 Task: Create a sub task System Test and UAT for the task  Improve error handling and reporting in the app in the project TrueLine , assign it to team member softage.6@softage.net and update the status of the sub task to  On Track  , set the priority of the sub task to Low.
Action: Mouse moved to (51, 502)
Screenshot: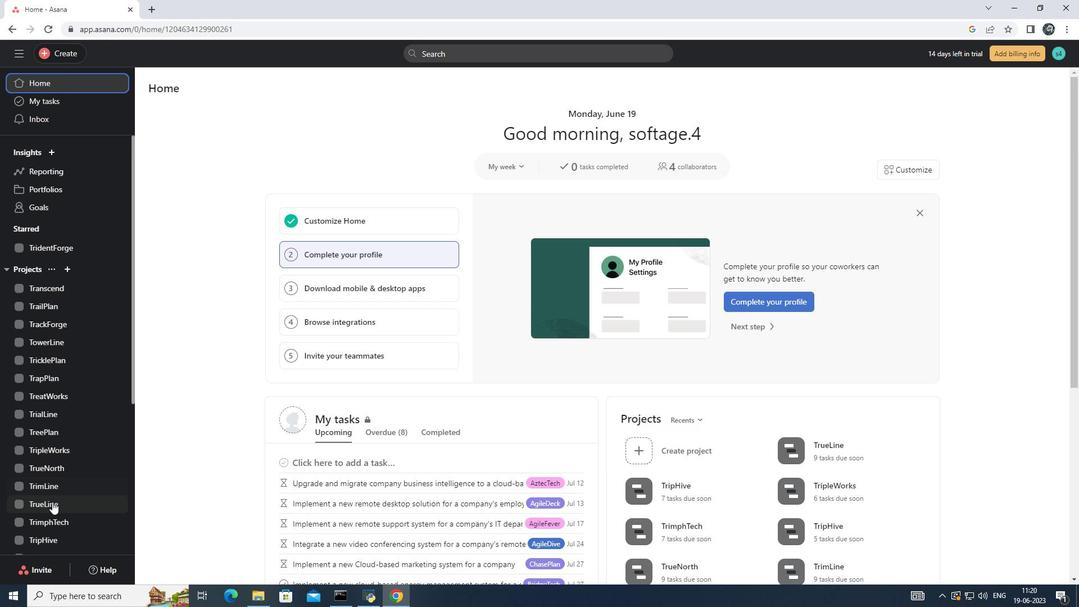 
Action: Mouse pressed left at (51, 502)
Screenshot: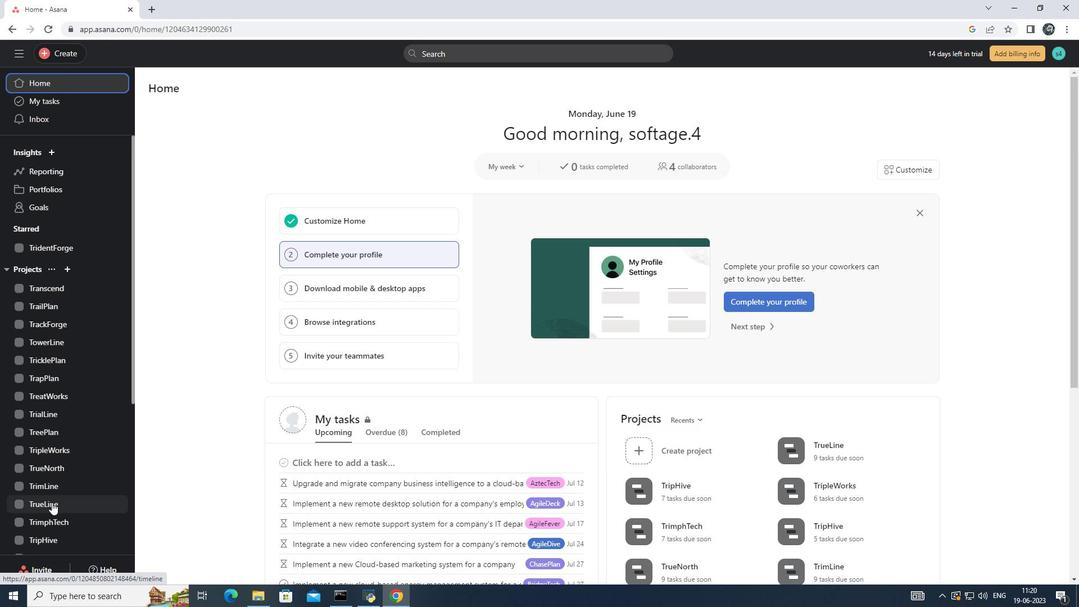 
Action: Mouse moved to (465, 266)
Screenshot: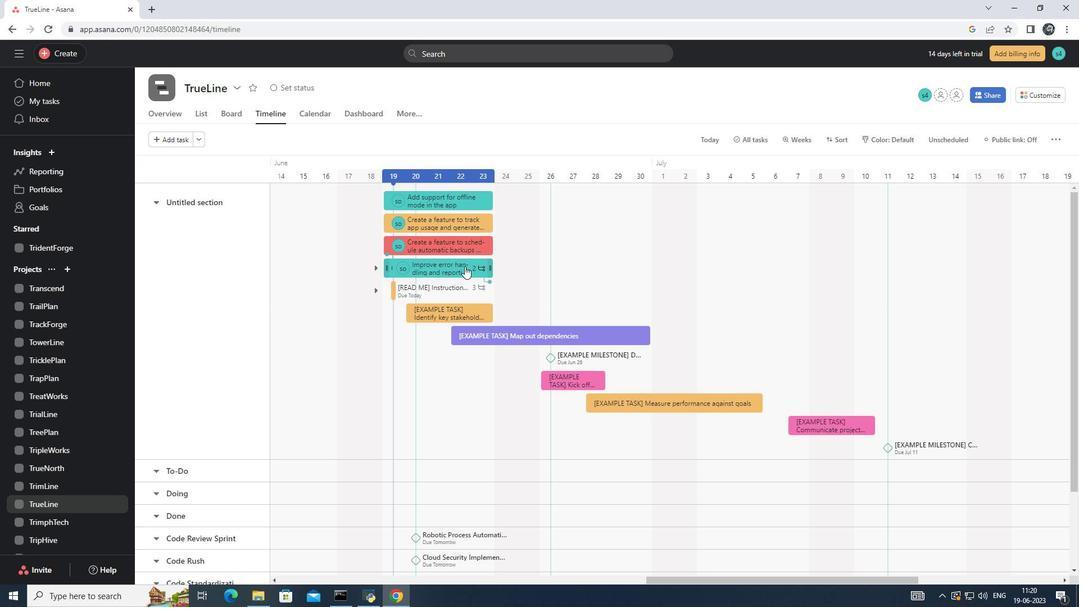
Action: Mouse pressed left at (465, 266)
Screenshot: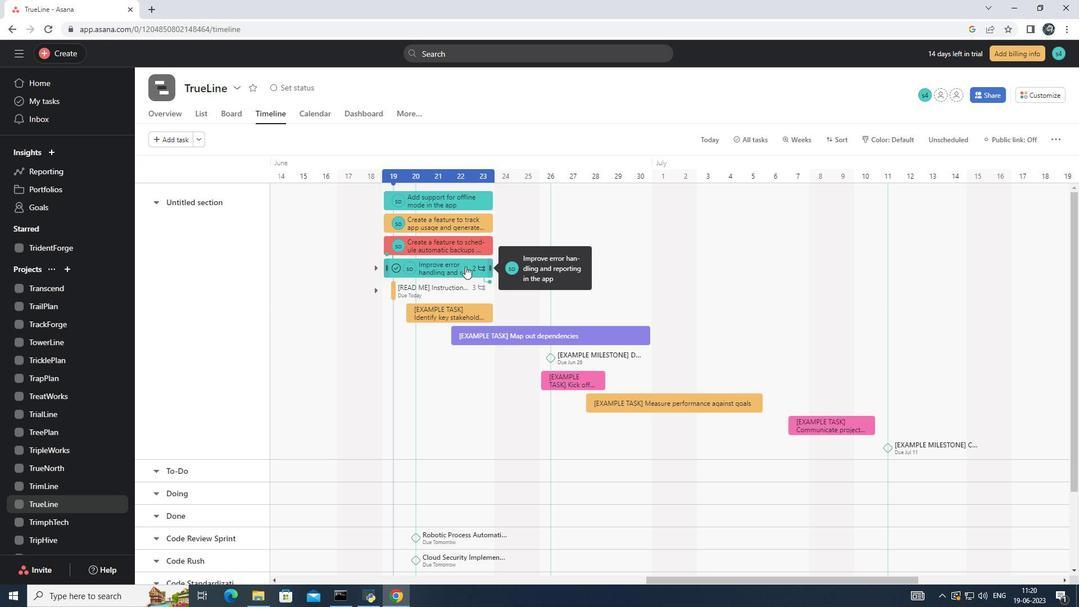 
Action: Mouse moved to (793, 290)
Screenshot: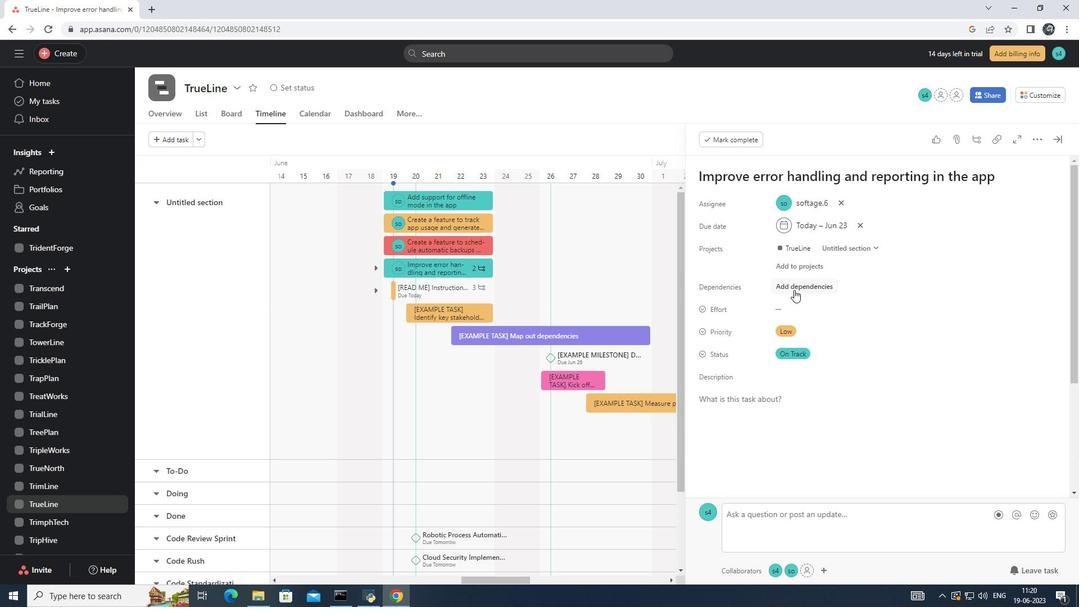 
Action: Mouse scrolled (793, 289) with delta (0, 0)
Screenshot: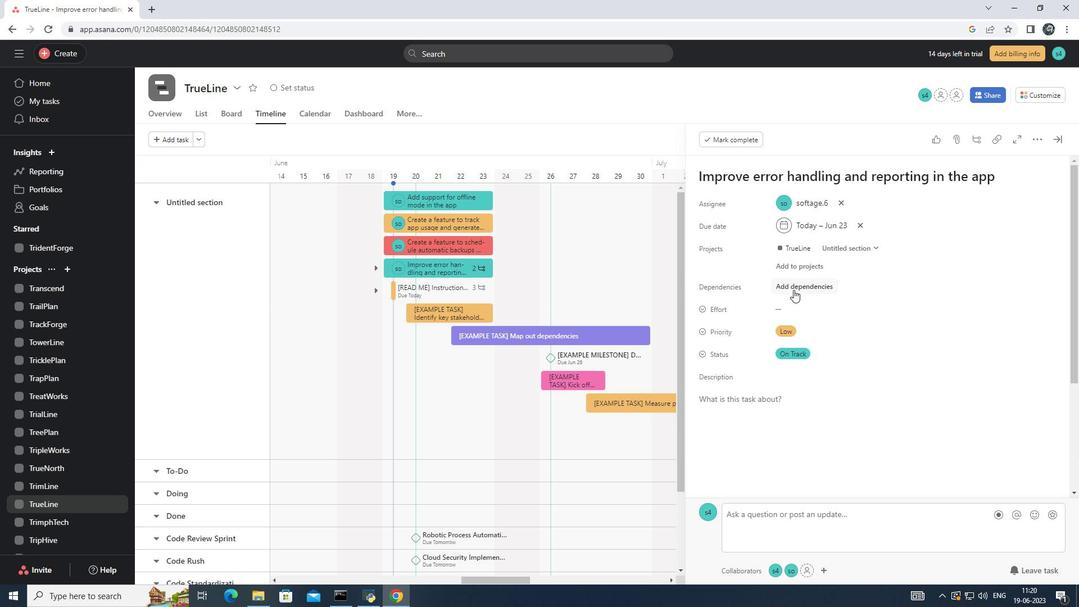 
Action: Mouse scrolled (793, 289) with delta (0, 0)
Screenshot: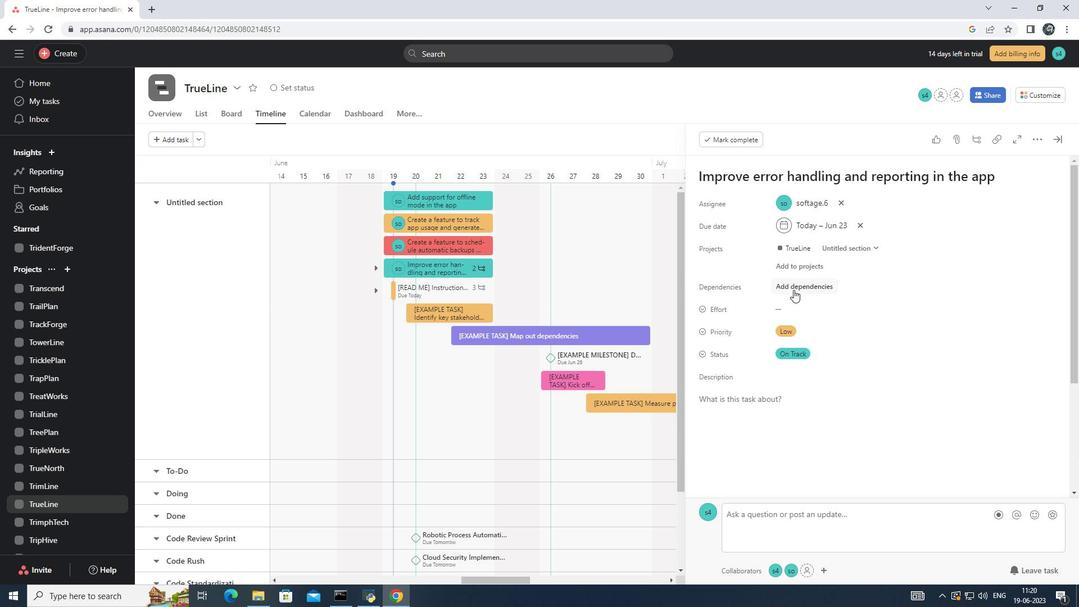 
Action: Mouse scrolled (793, 289) with delta (0, 0)
Screenshot: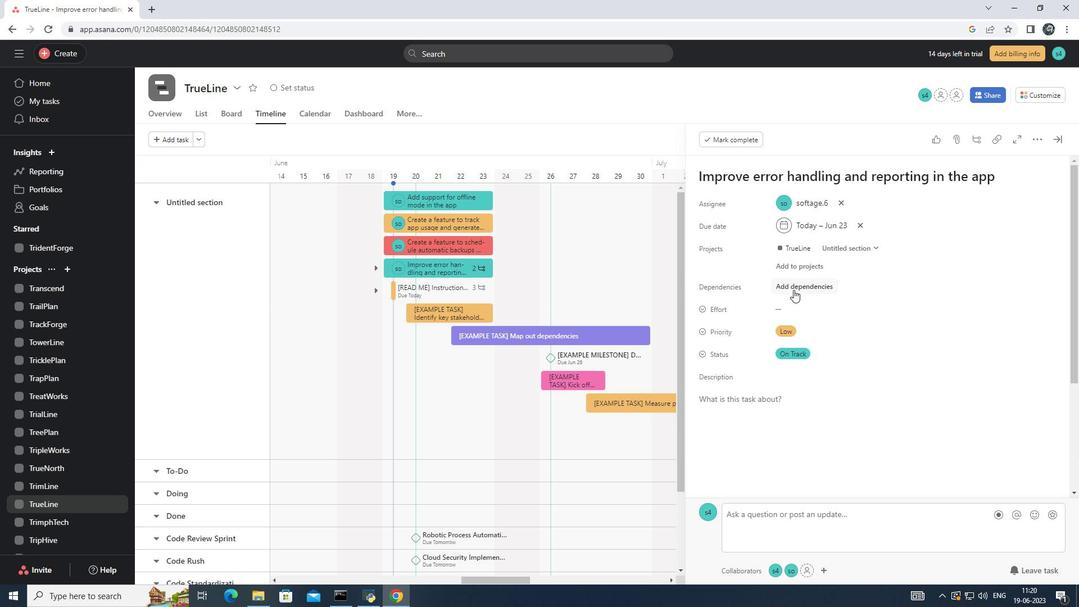 
Action: Mouse scrolled (793, 289) with delta (0, 0)
Screenshot: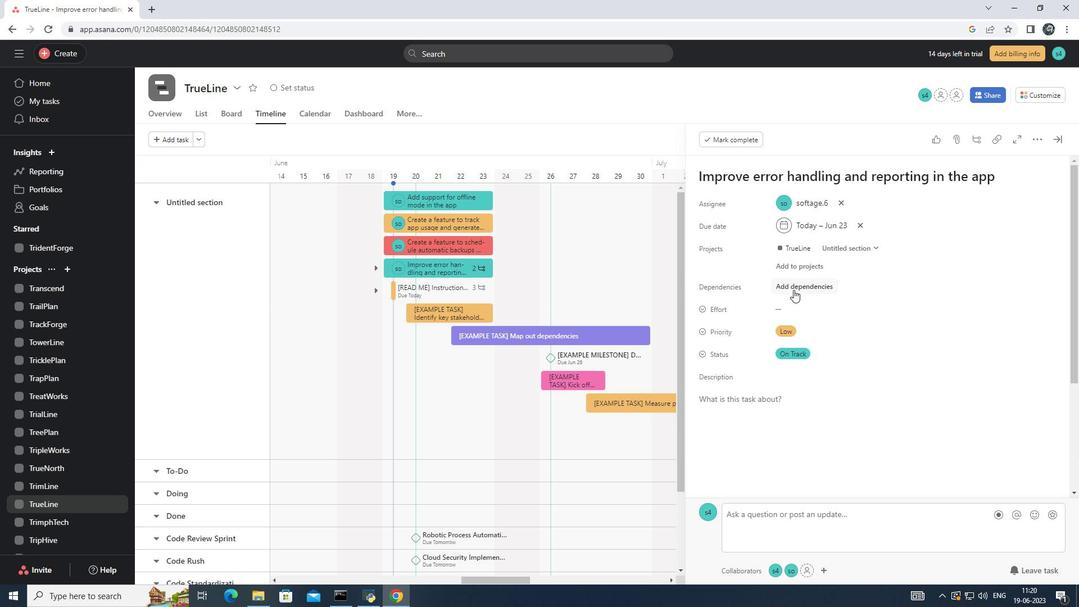 
Action: Mouse moved to (716, 406)
Screenshot: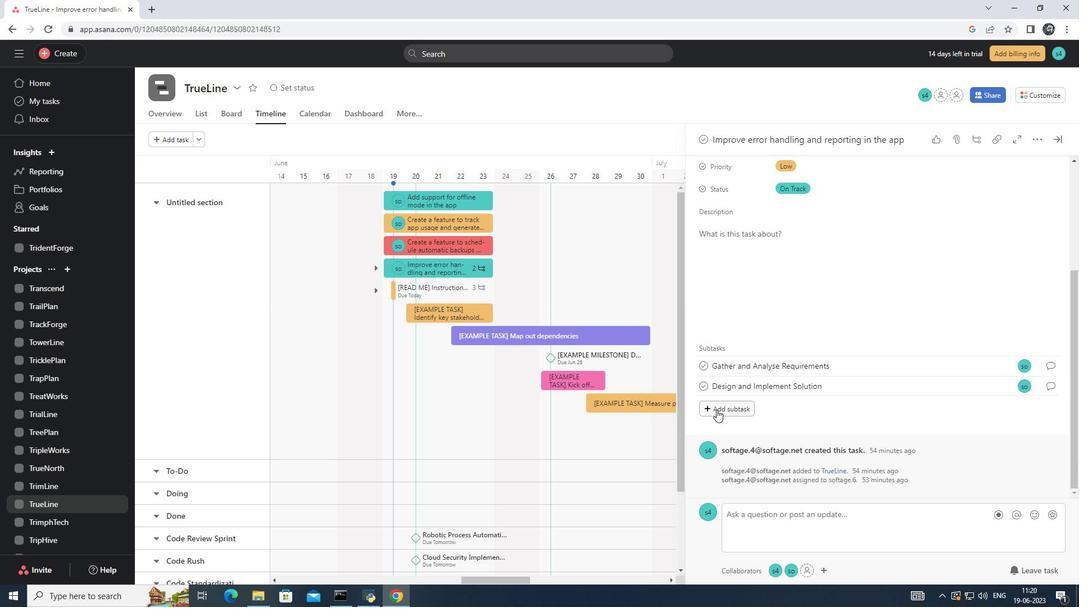 
Action: Mouse pressed left at (716, 406)
Screenshot: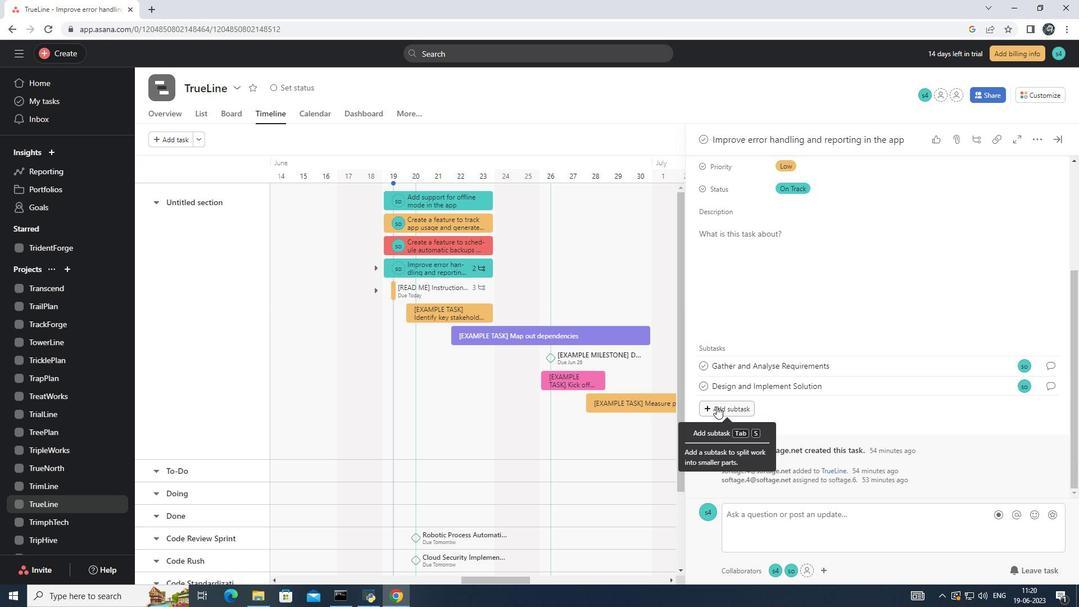 
Action: Mouse moved to (719, 382)
Screenshot: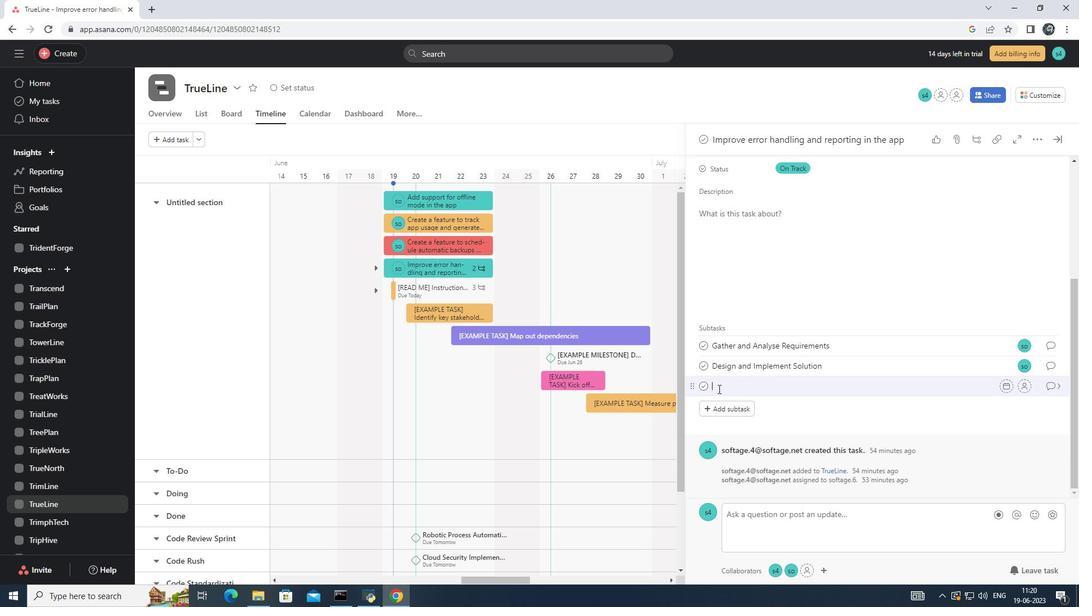
Action: Key pressed <Key.shift>System<Key.space><Key.shift>Test<Key.space>and<Key.space><Key.shift>UAT
Screenshot: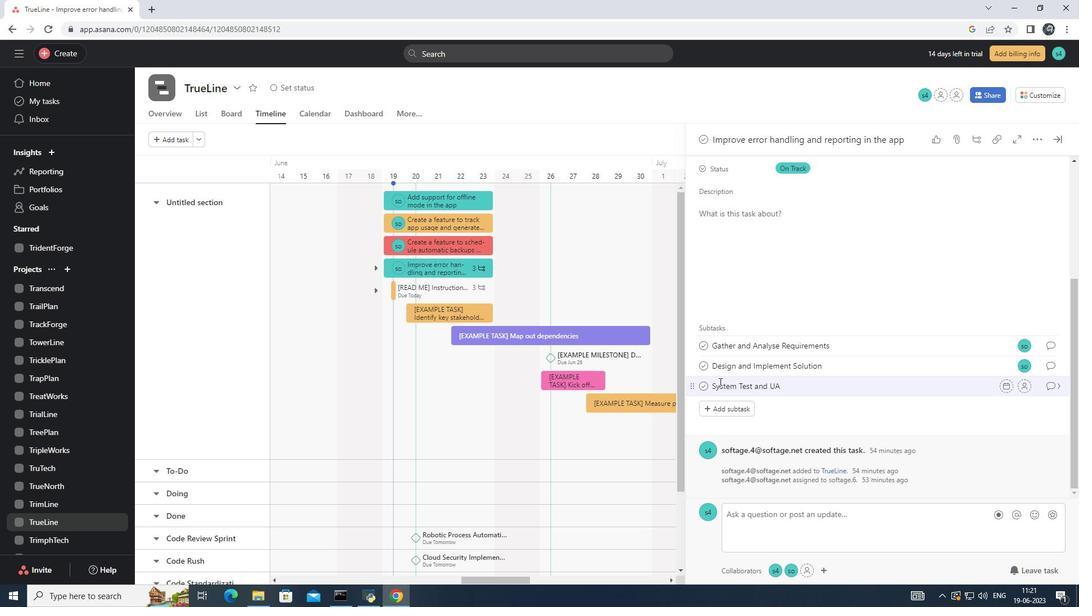 
Action: Mouse moved to (1027, 387)
Screenshot: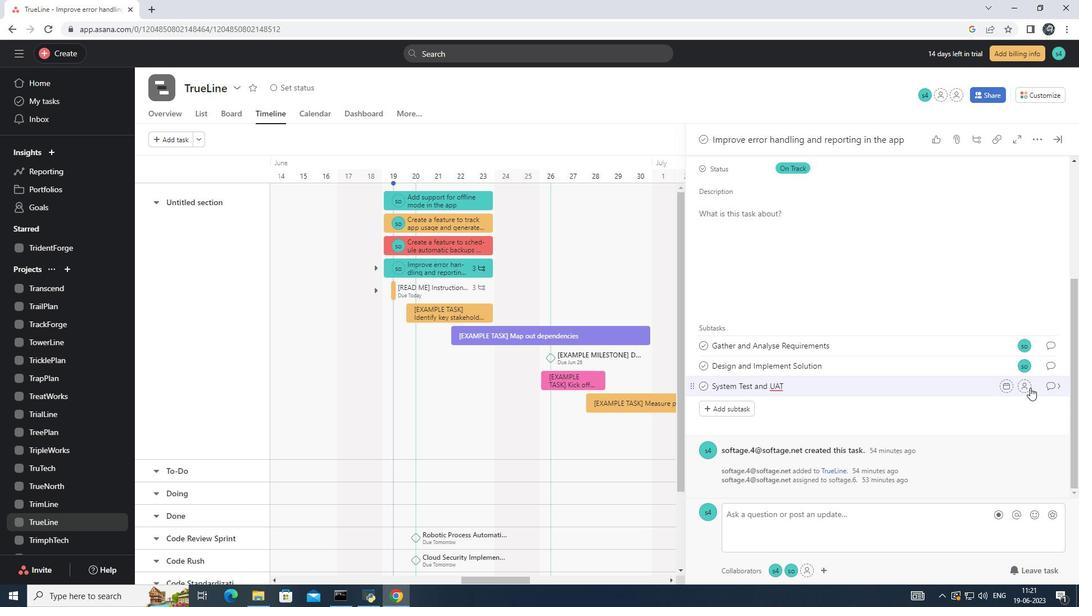 
Action: Mouse pressed left at (1027, 387)
Screenshot: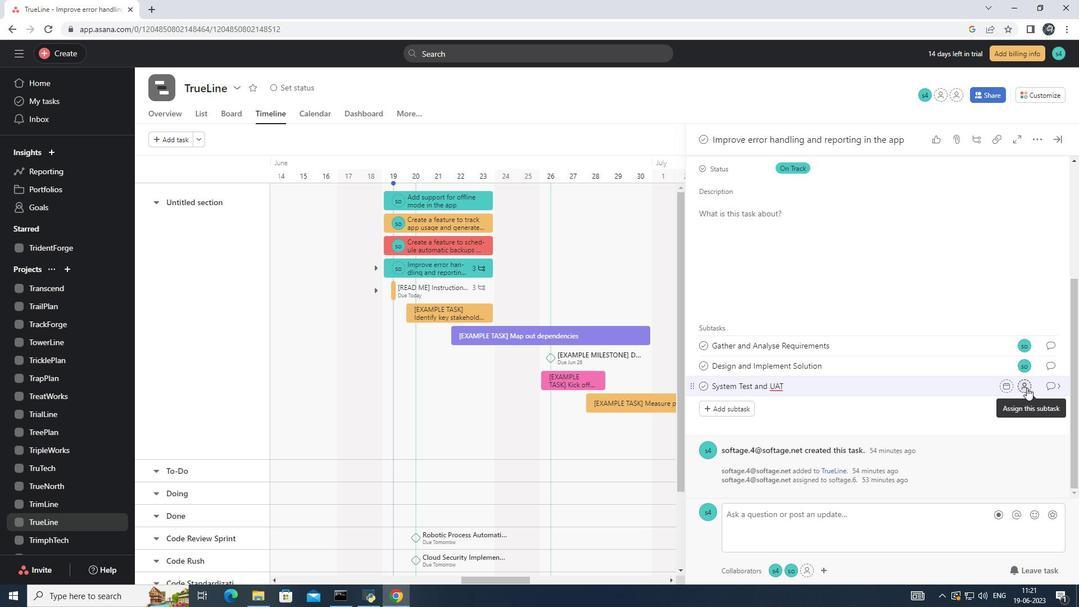 
Action: Mouse moved to (855, 430)
Screenshot: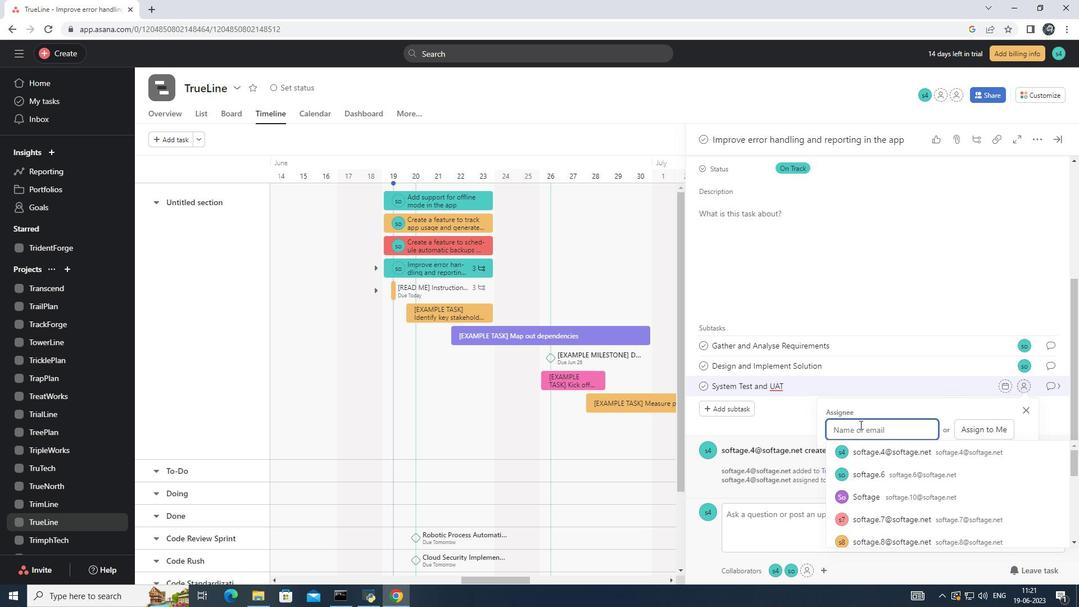 
Action: Key pressed softage.net<Key.shift>@softage.net<Key.enter>
Screenshot: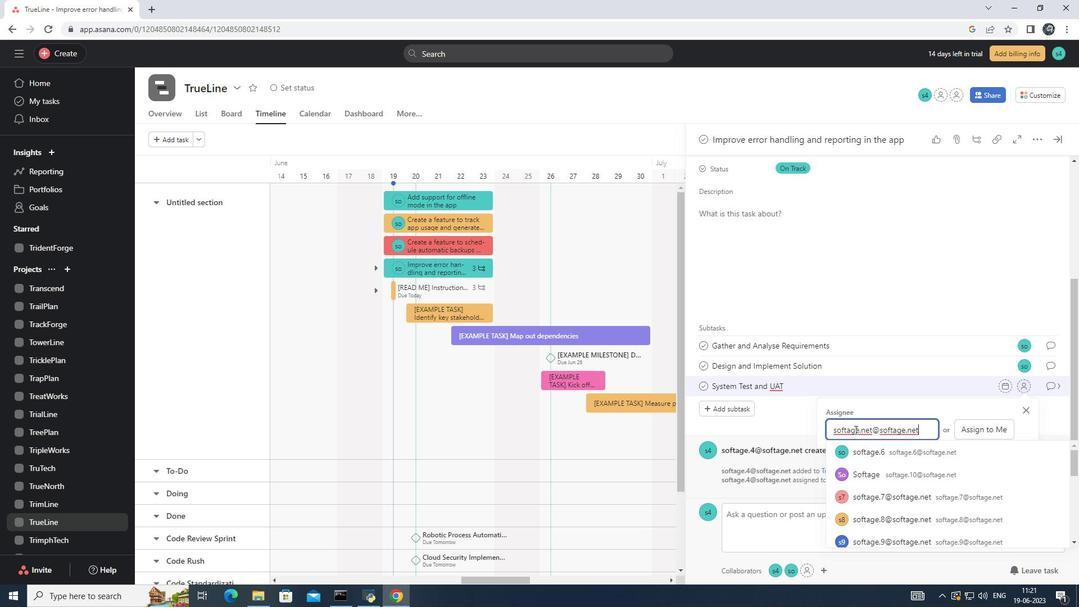 
Action: Mouse moved to (1061, 384)
Screenshot: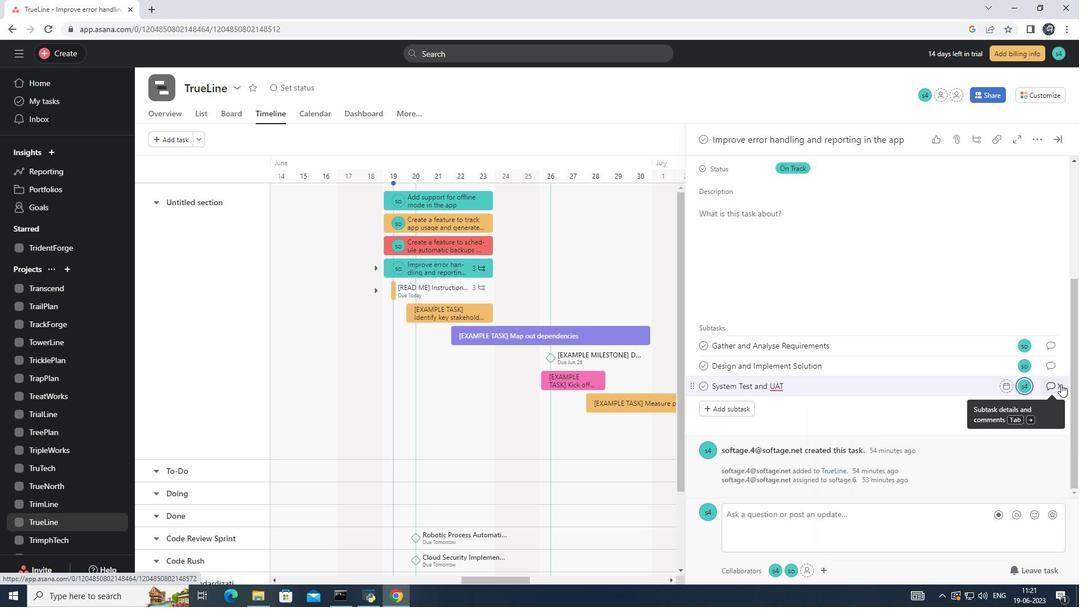 
Action: Mouse pressed left at (1061, 384)
Screenshot: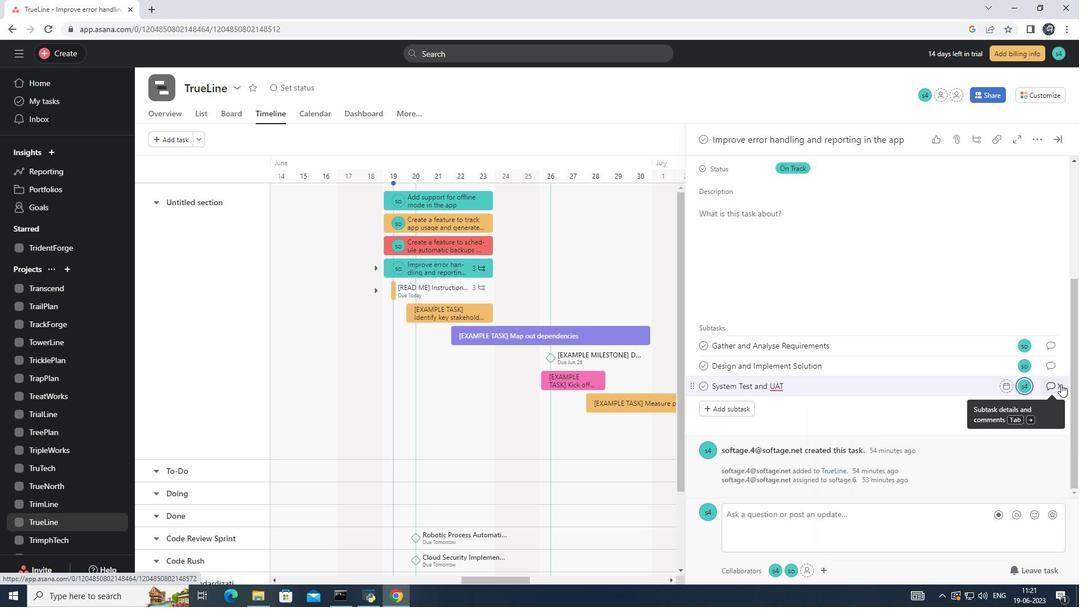 
Action: Mouse moved to (731, 296)
Screenshot: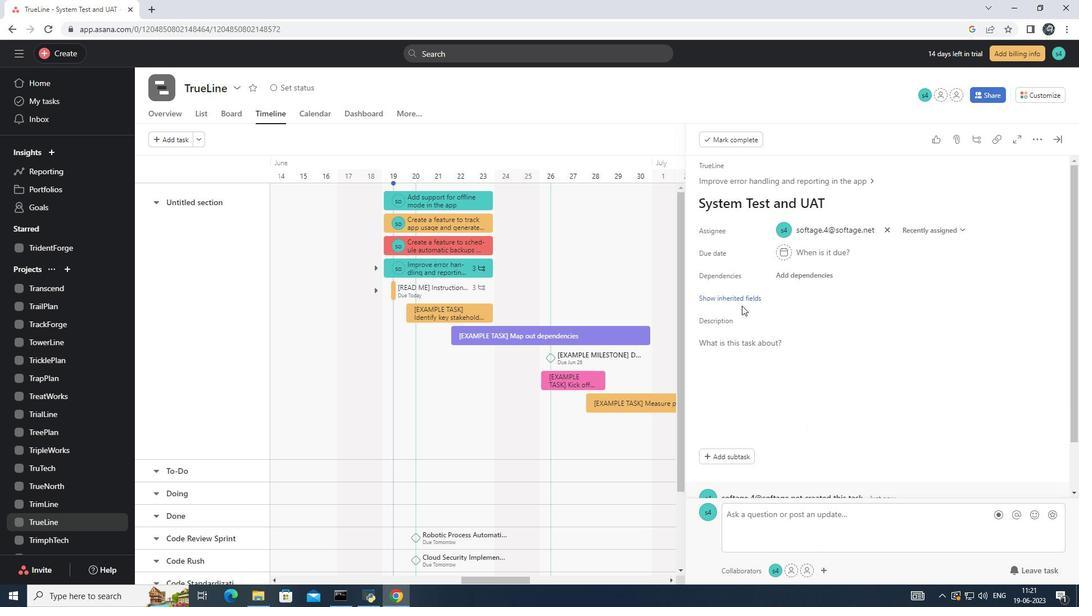 
Action: Mouse pressed left at (731, 296)
Screenshot: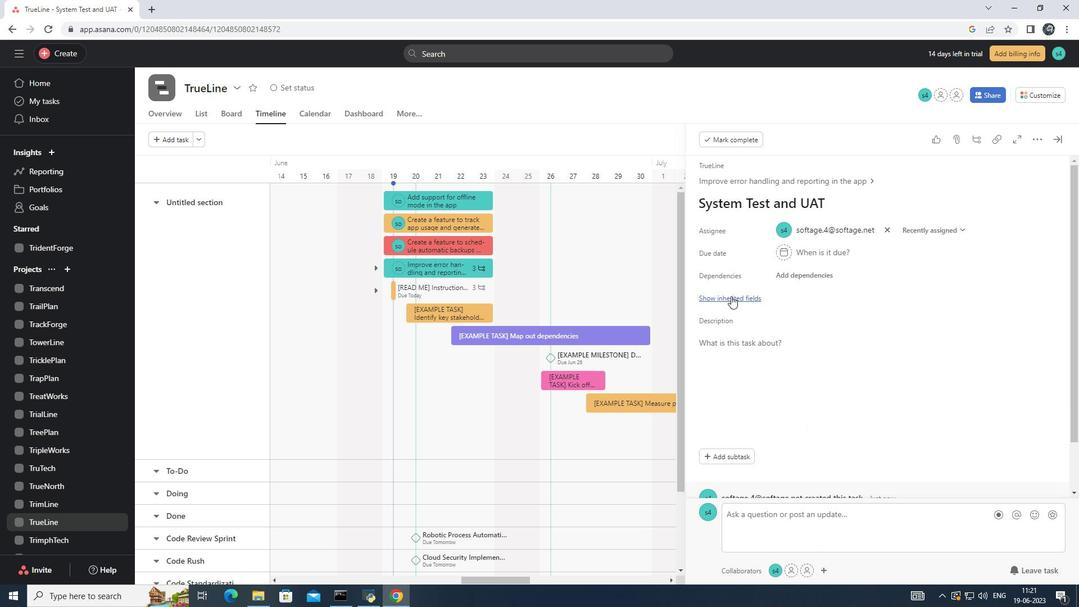 
Action: Mouse moved to (812, 368)
Screenshot: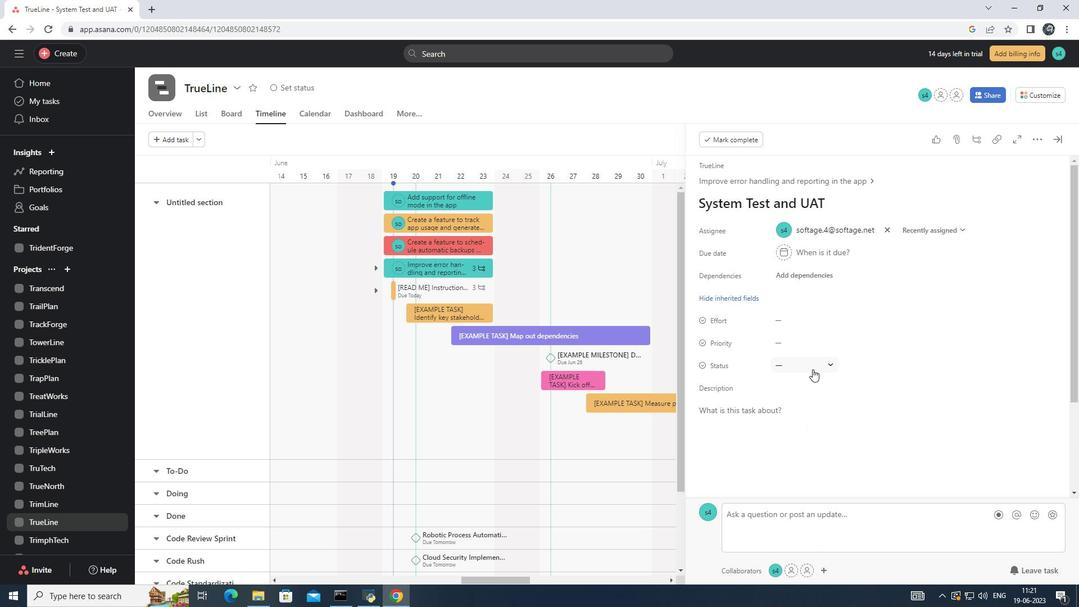 
Action: Mouse pressed left at (812, 368)
Screenshot: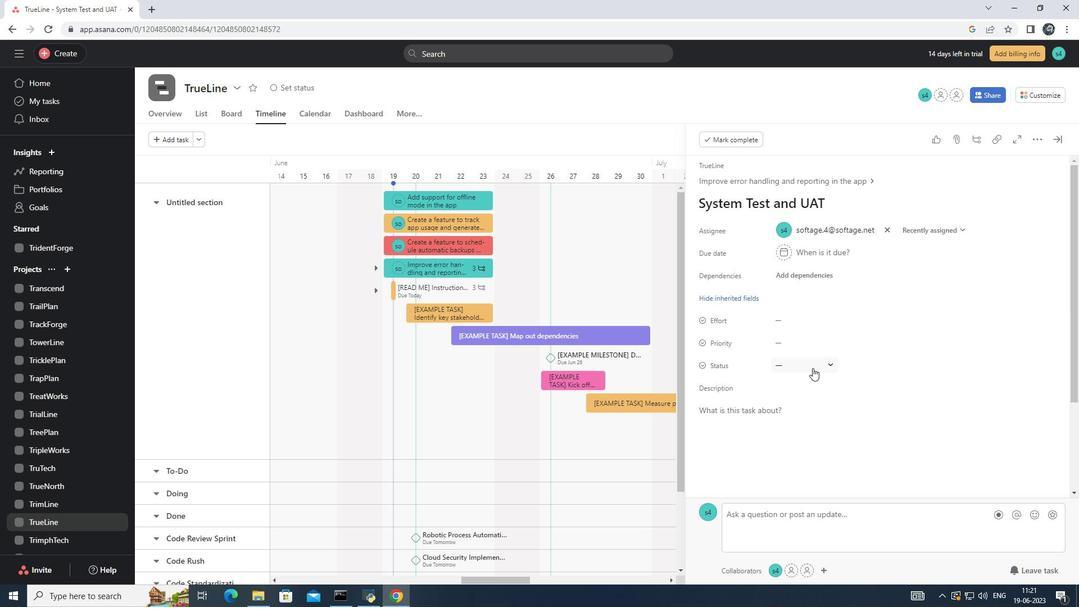 
Action: Mouse moved to (844, 405)
Screenshot: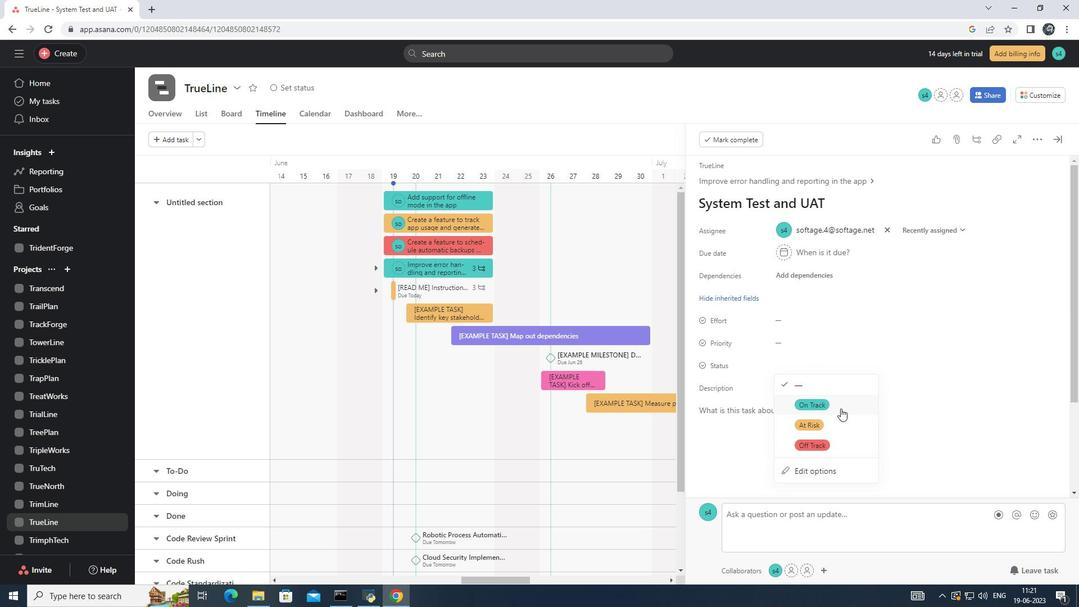 
Action: Mouse pressed left at (844, 405)
Screenshot: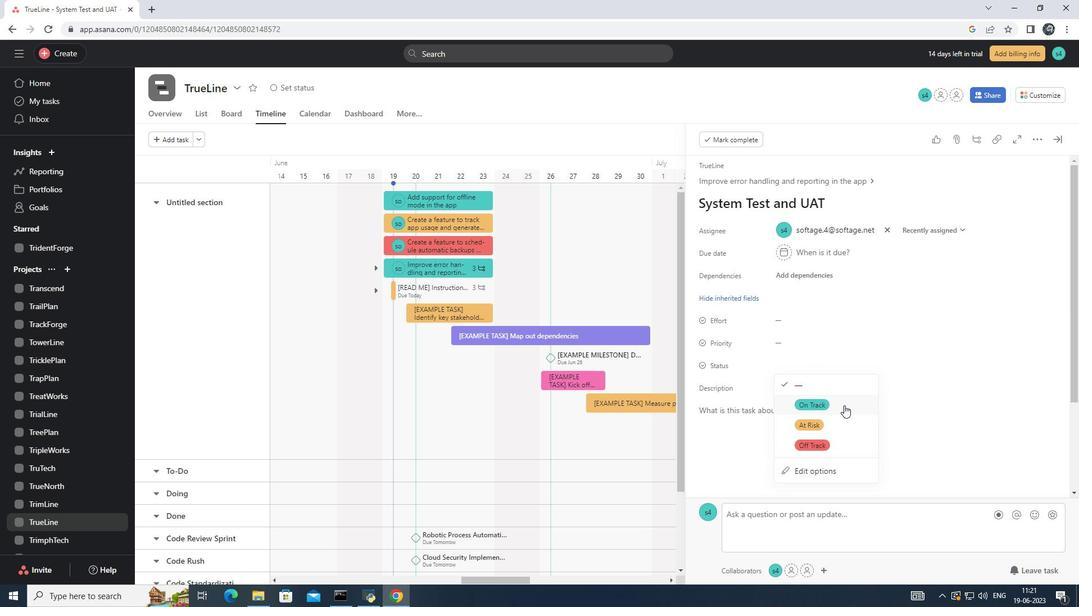 
Action: Mouse moved to (805, 340)
Screenshot: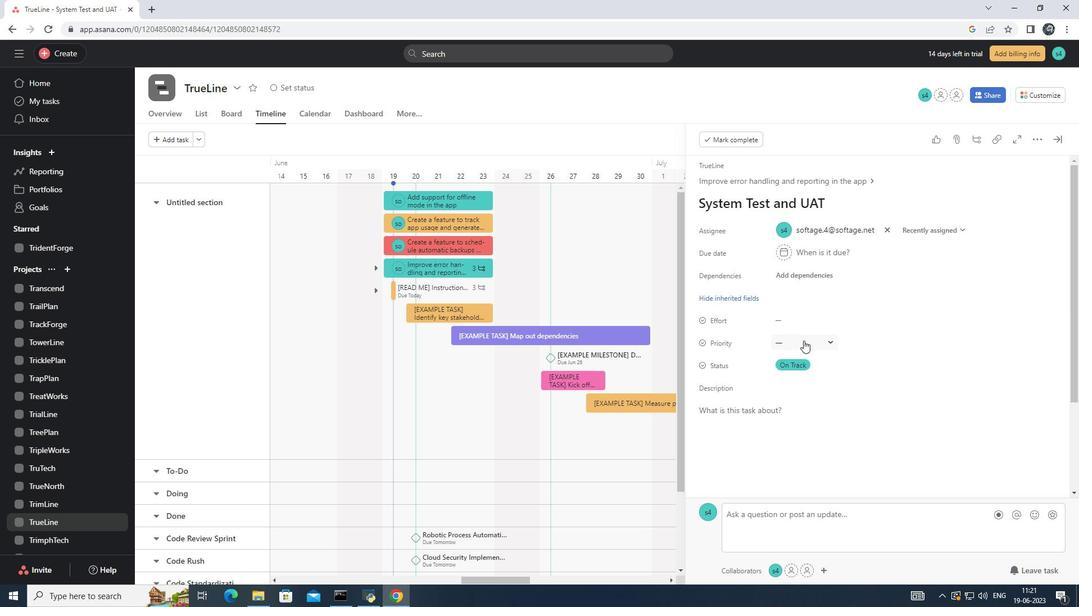 
Action: Mouse pressed left at (805, 340)
Screenshot: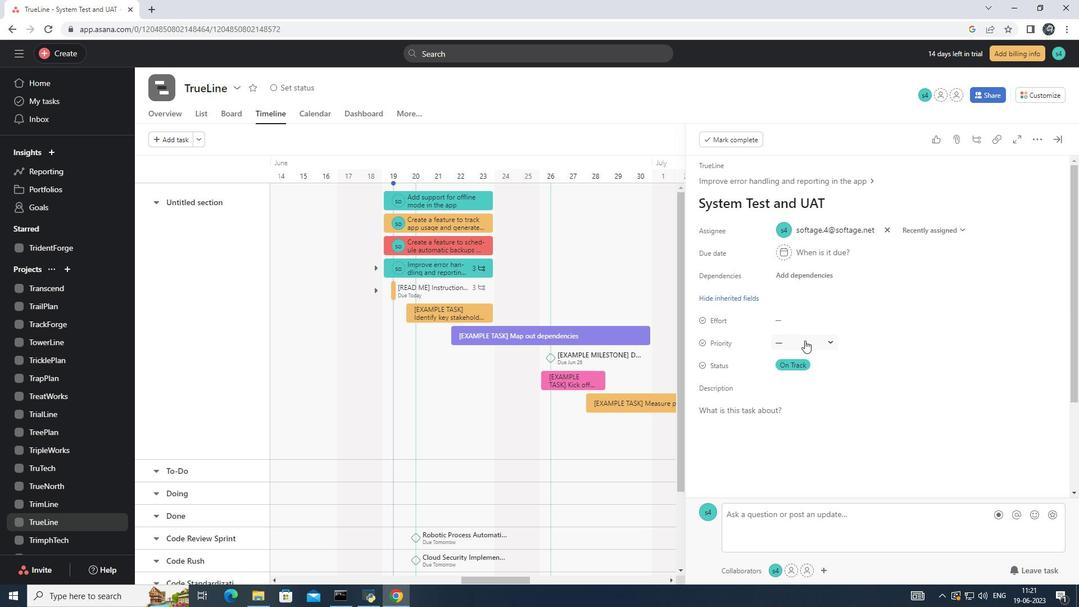 
Action: Mouse moved to (840, 421)
Screenshot: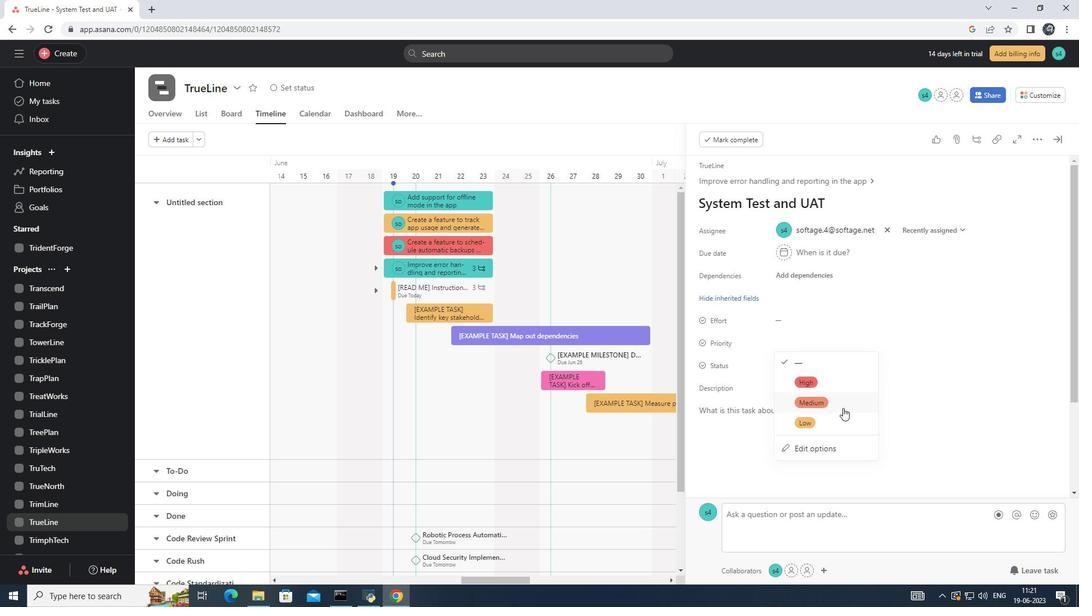 
Action: Mouse pressed left at (840, 421)
Screenshot: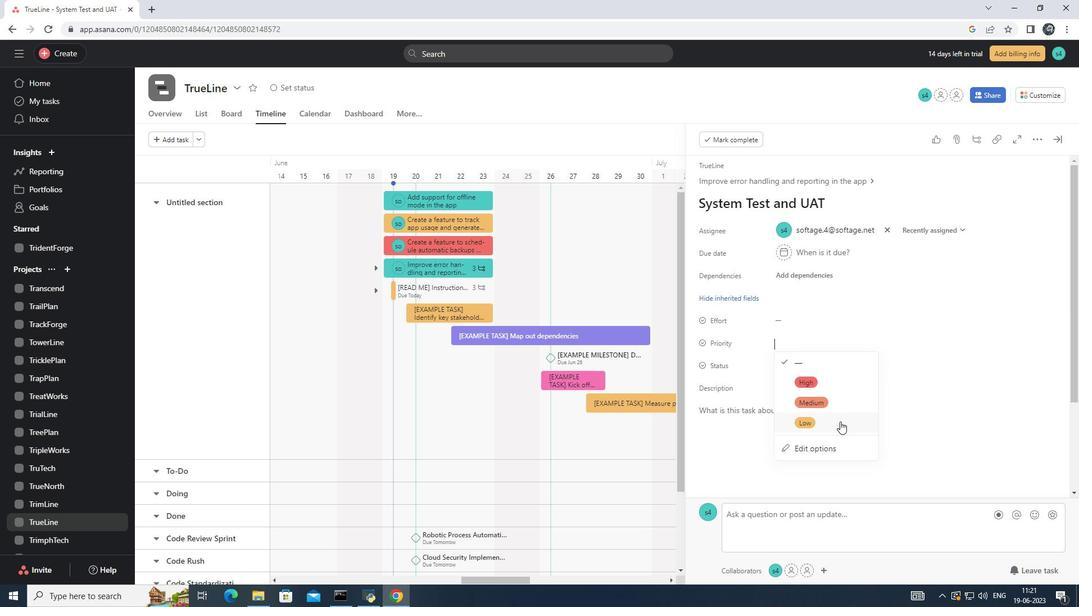 
Action: Mouse moved to (764, 411)
Screenshot: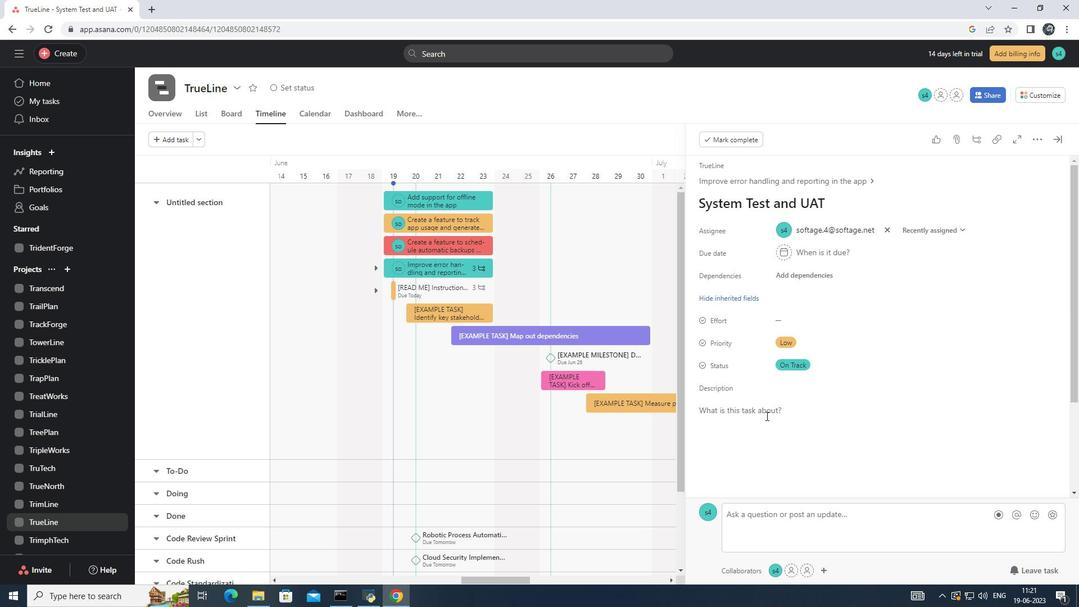 
Action: Mouse scrolled (764, 412) with delta (0, 0)
Screenshot: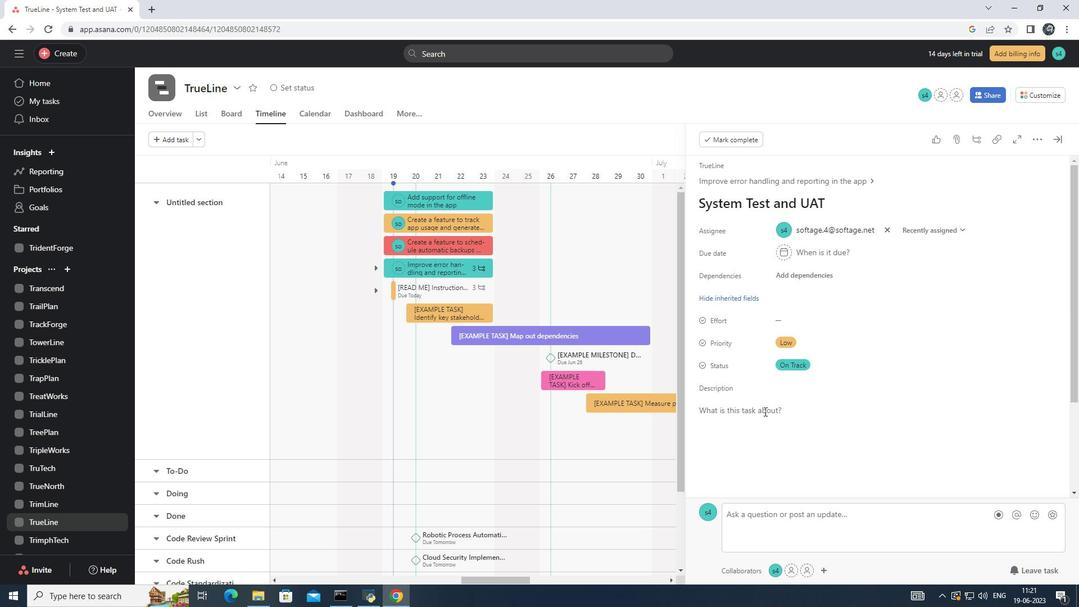 
Action: Mouse scrolled (764, 412) with delta (0, 0)
Screenshot: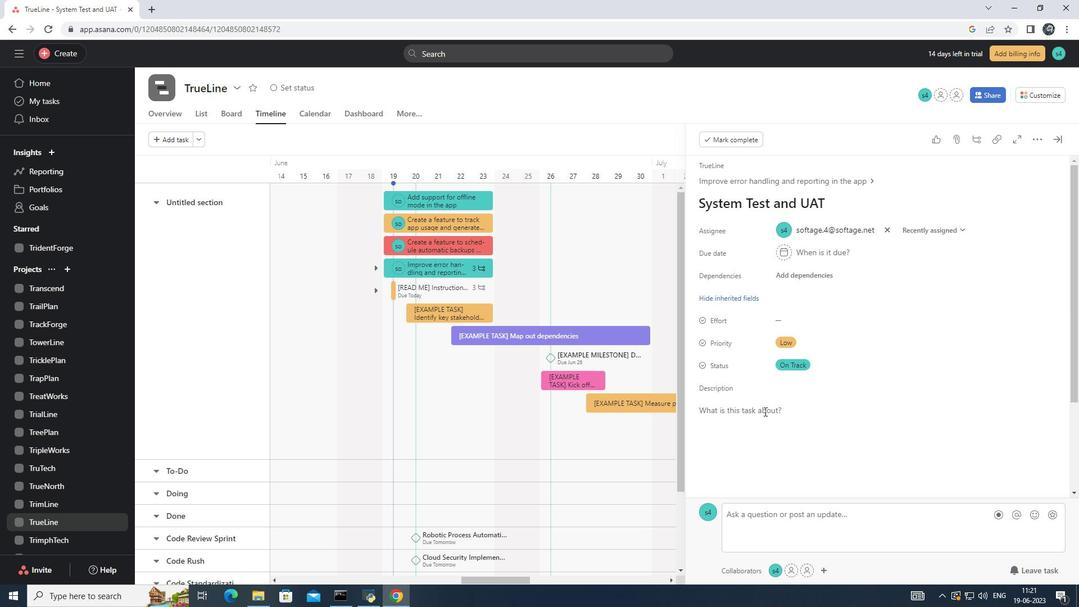 
Action: Mouse scrolled (764, 412) with delta (0, 0)
Screenshot: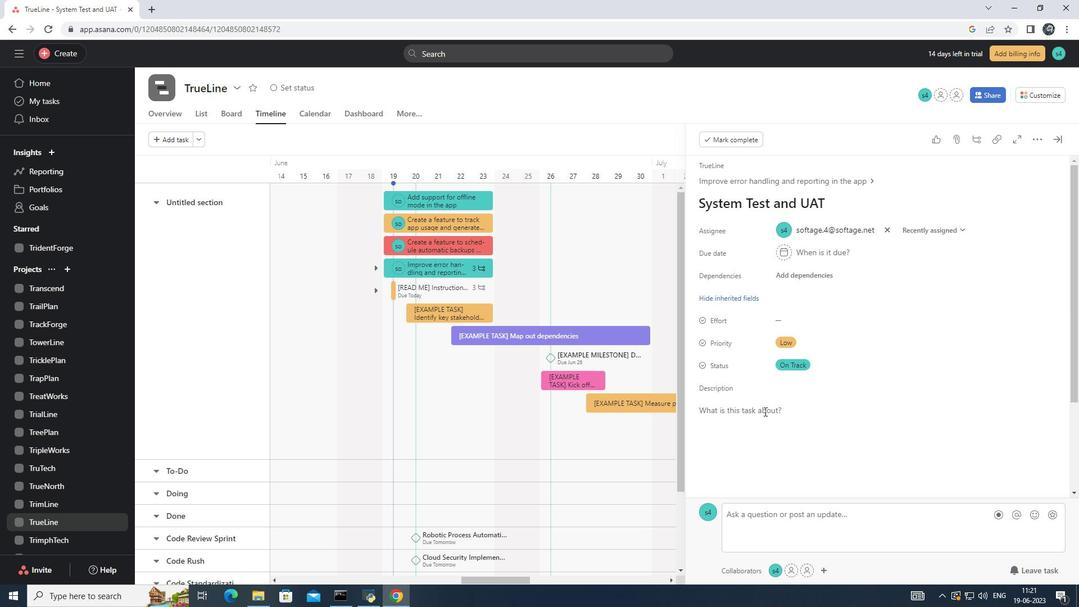 
